 Task: Check the sale-to-list ratio of foyer in the last 1 year.
Action: Mouse moved to (865, 203)
Screenshot: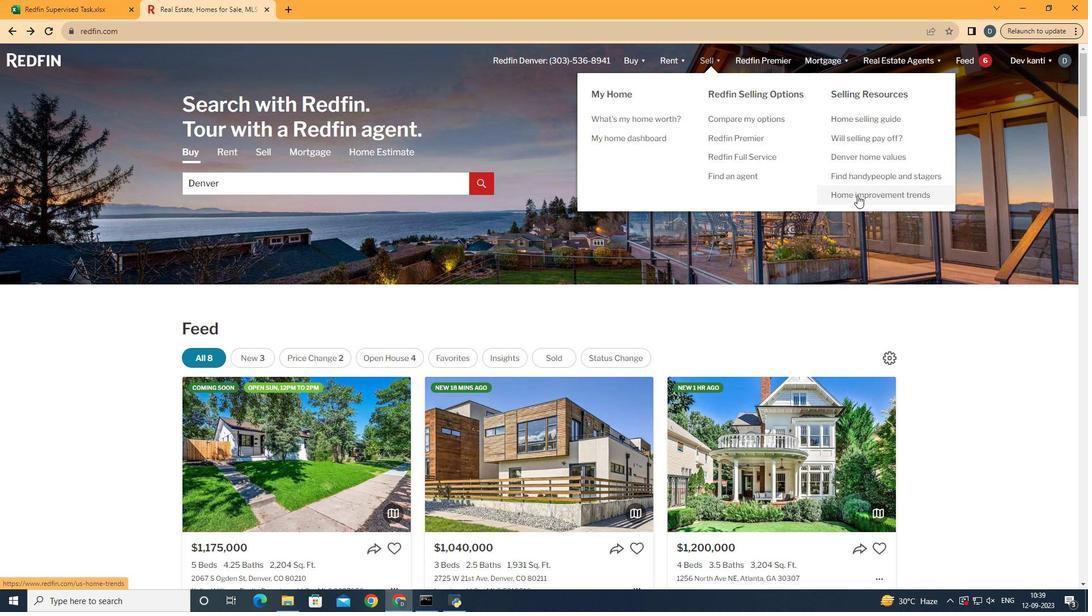
Action: Mouse pressed left at (865, 203)
Screenshot: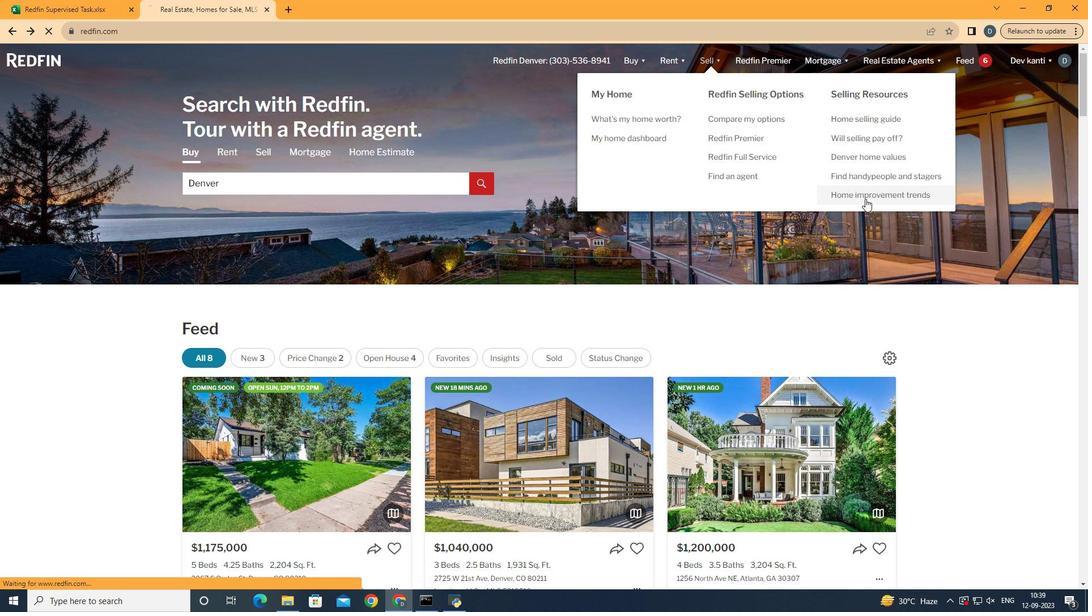 
Action: Mouse moved to (292, 229)
Screenshot: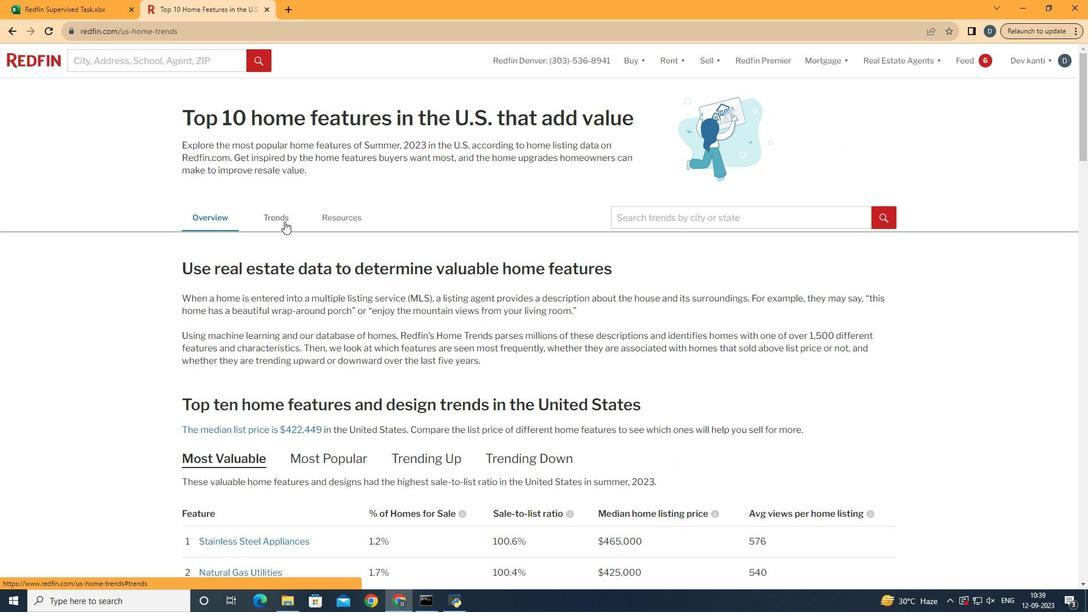 
Action: Mouse pressed left at (292, 229)
Screenshot: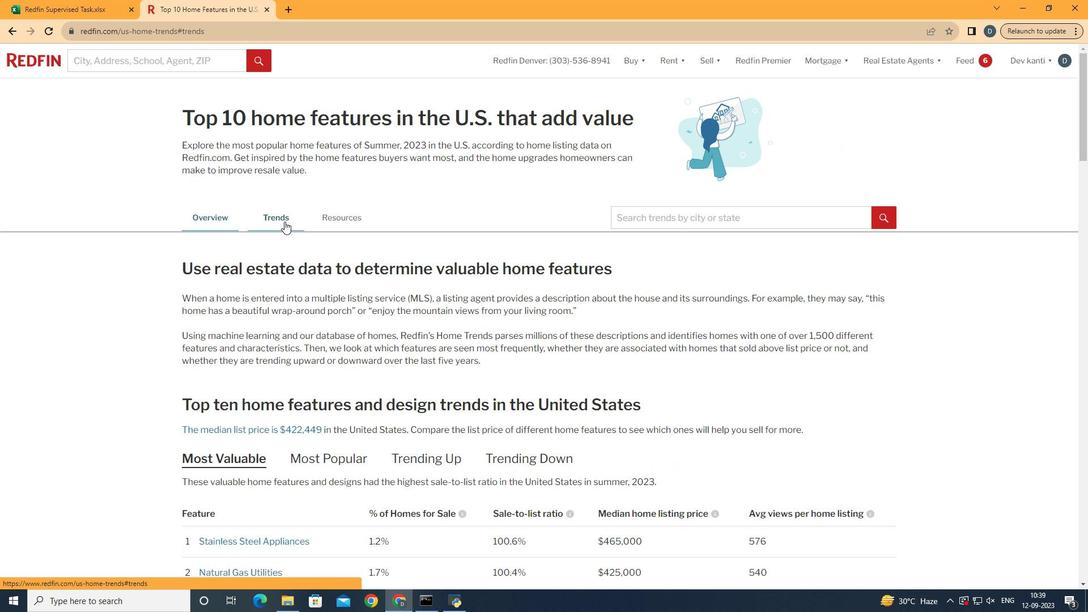 
Action: Mouse moved to (395, 275)
Screenshot: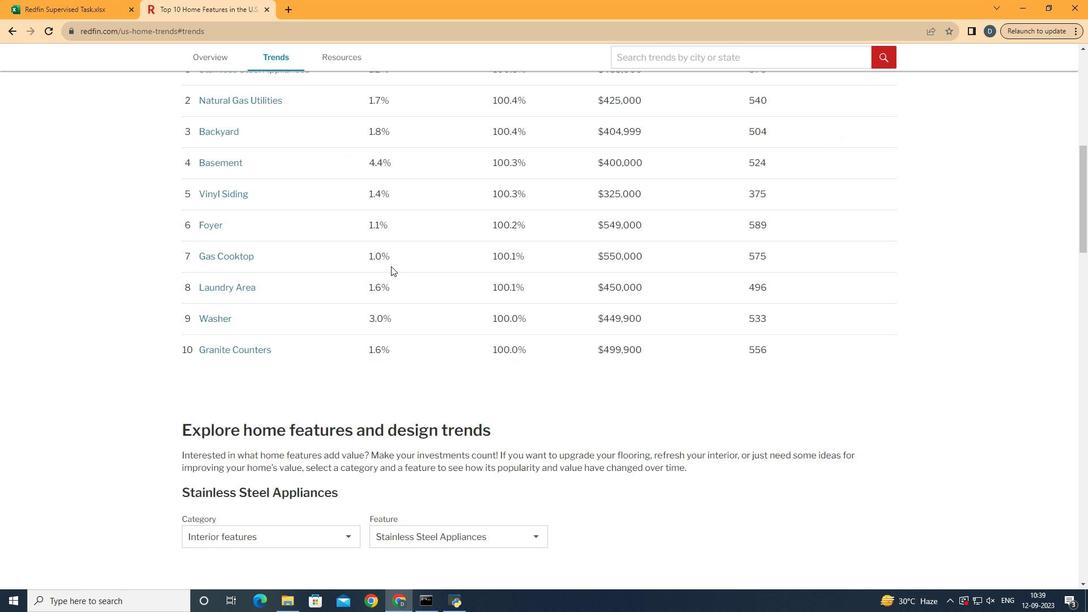 
Action: Mouse scrolled (395, 274) with delta (0, 0)
Screenshot: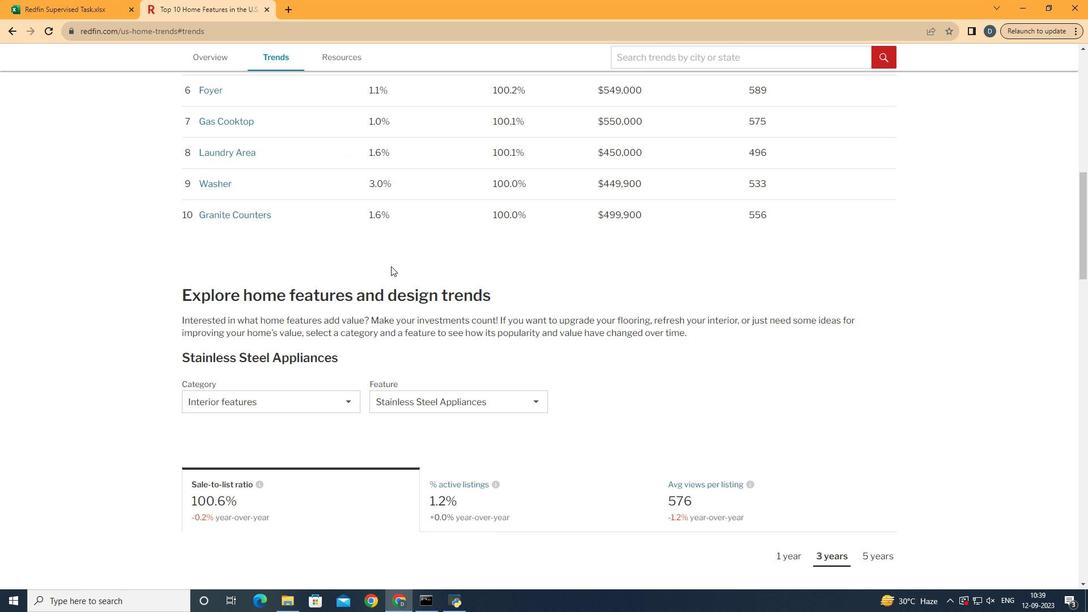 
Action: Mouse scrolled (395, 274) with delta (0, 0)
Screenshot: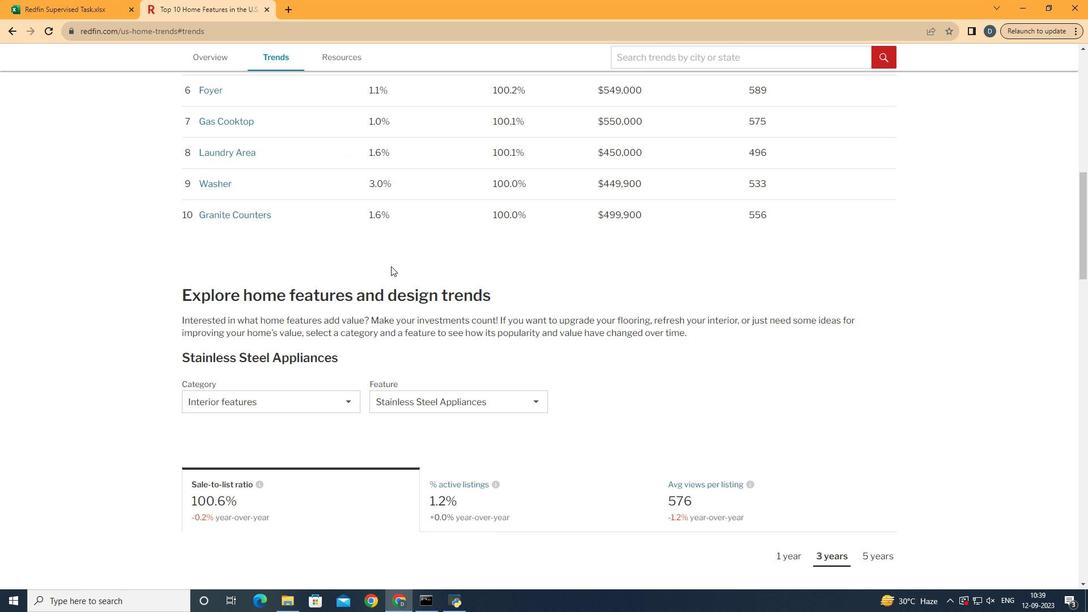 
Action: Mouse scrolled (395, 274) with delta (0, 0)
Screenshot: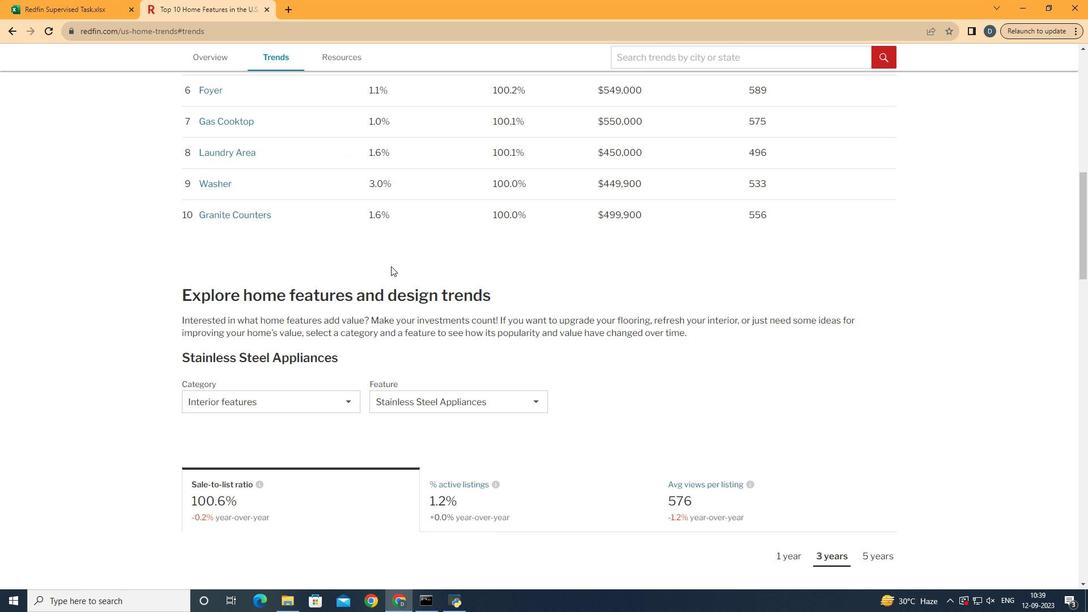 
Action: Mouse scrolled (395, 274) with delta (0, 0)
Screenshot: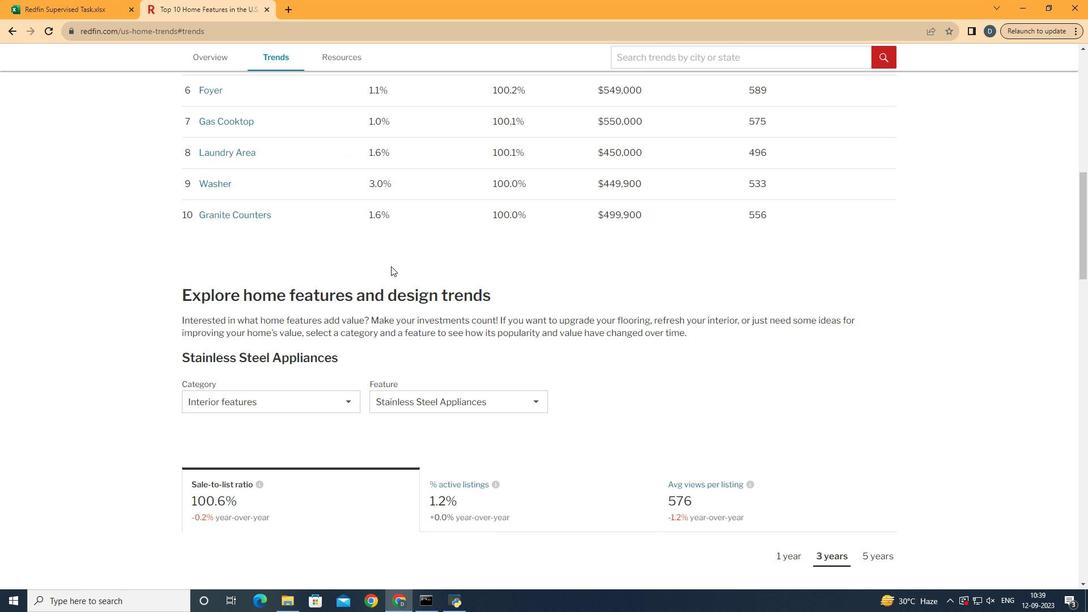 
Action: Mouse scrolled (395, 274) with delta (0, 0)
Screenshot: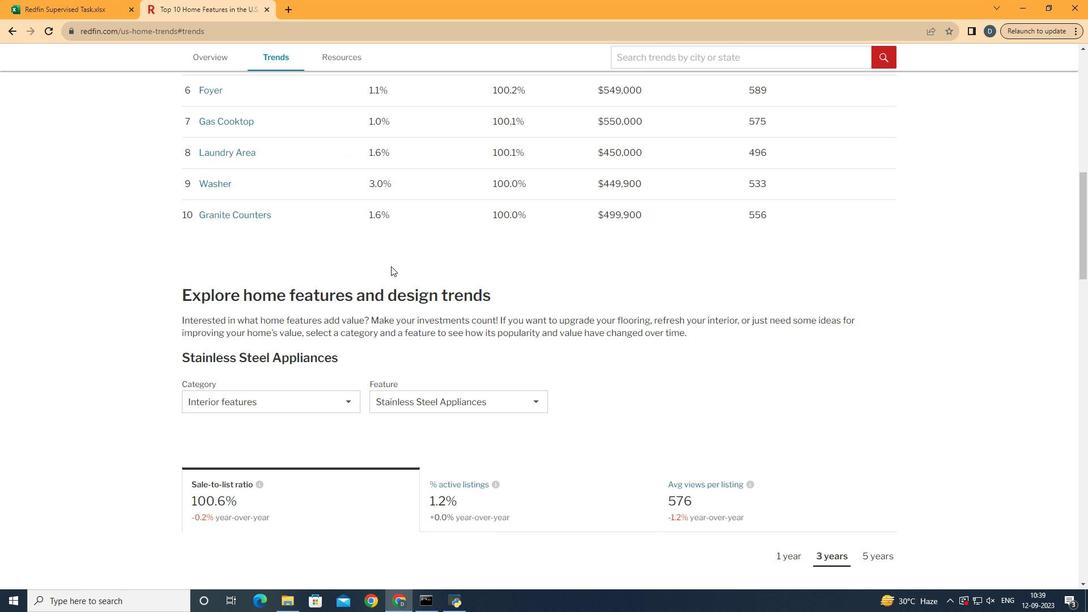 
Action: Mouse moved to (399, 274)
Screenshot: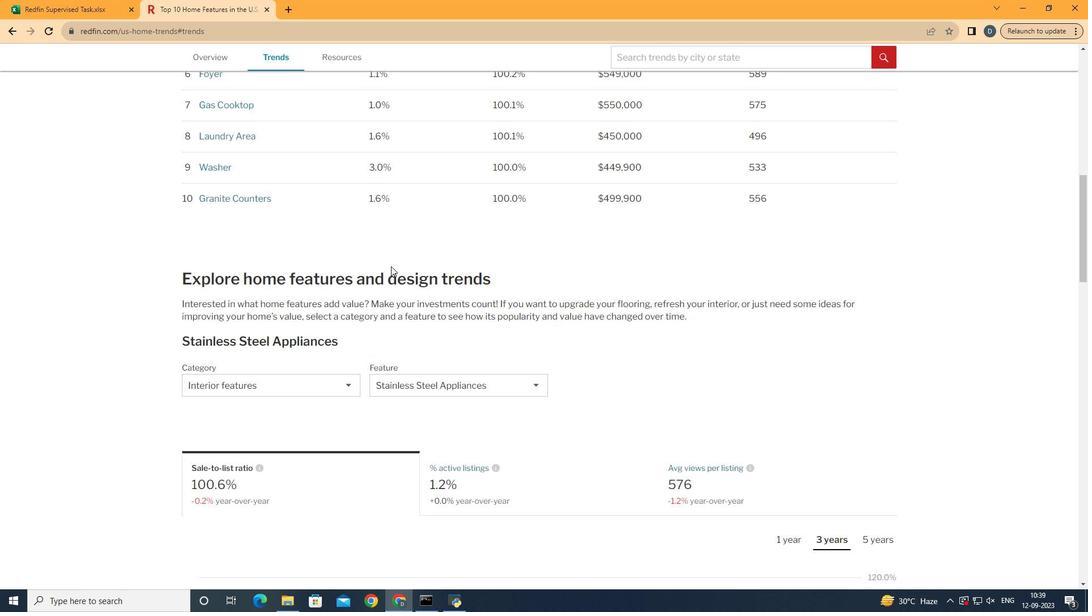 
Action: Mouse scrolled (399, 273) with delta (0, 0)
Screenshot: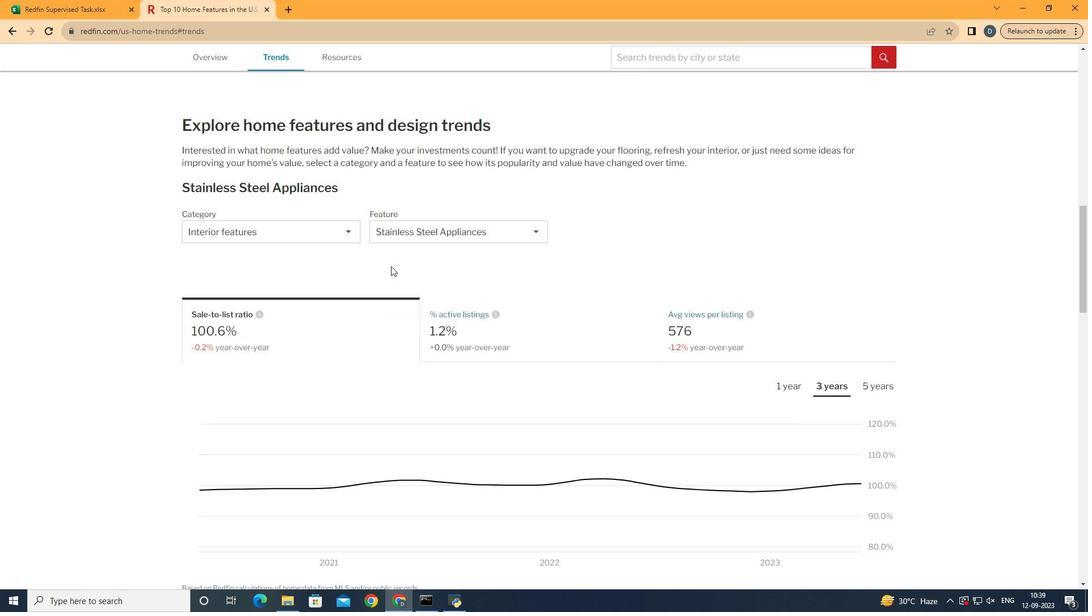 
Action: Mouse scrolled (399, 273) with delta (0, 0)
Screenshot: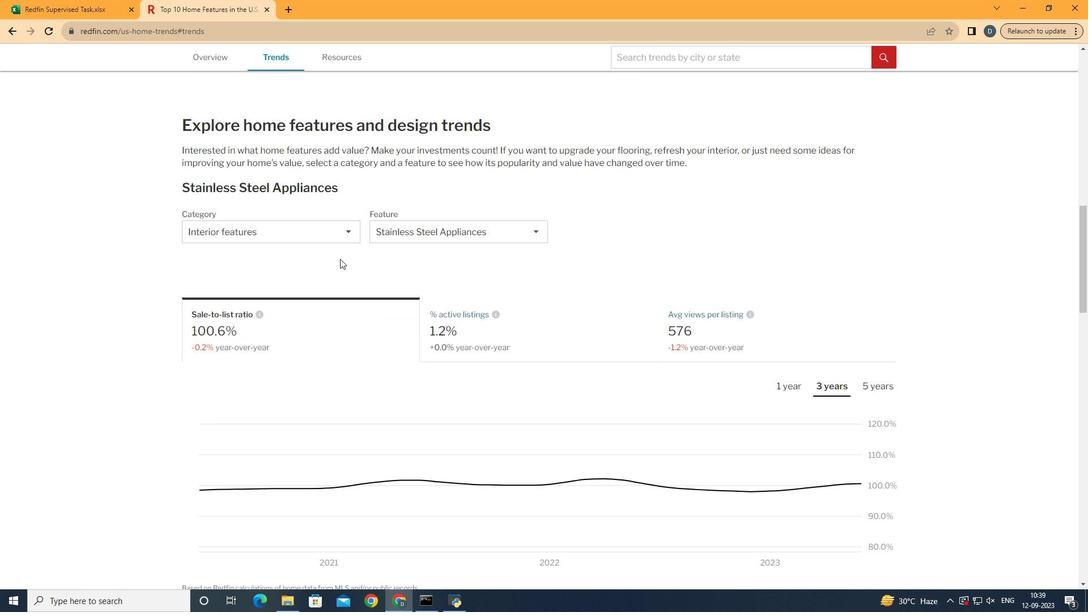 
Action: Mouse scrolled (399, 273) with delta (0, 0)
Screenshot: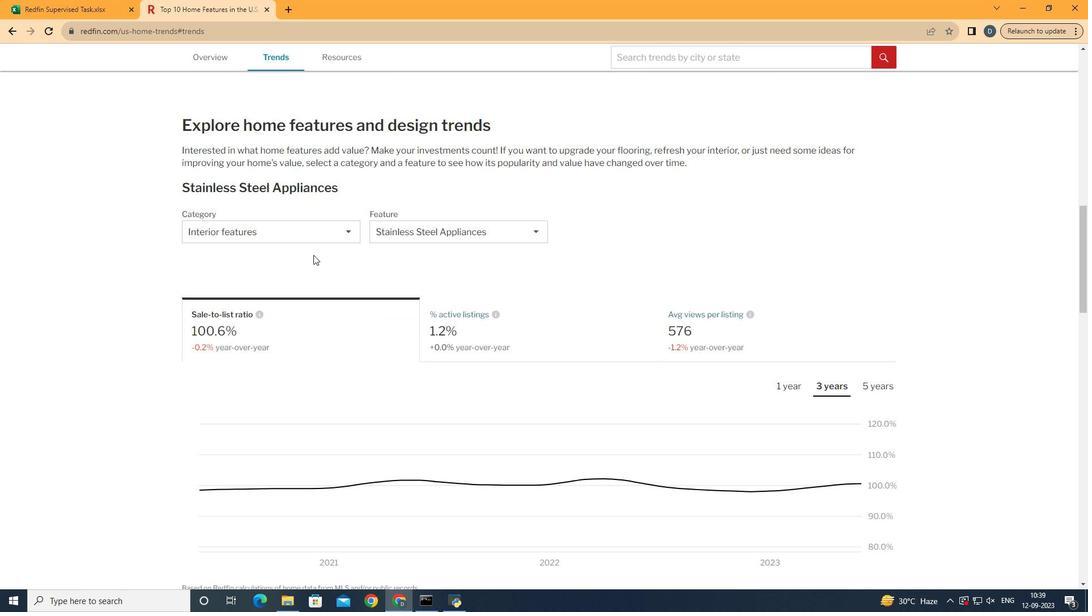
Action: Mouse moved to (321, 229)
Screenshot: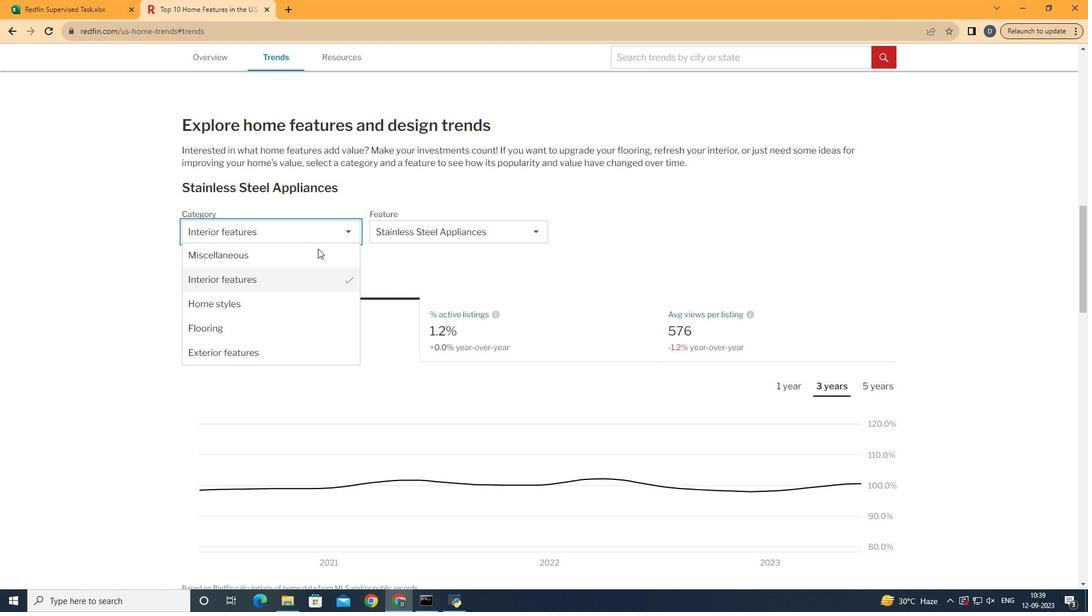 
Action: Mouse pressed left at (321, 229)
Screenshot: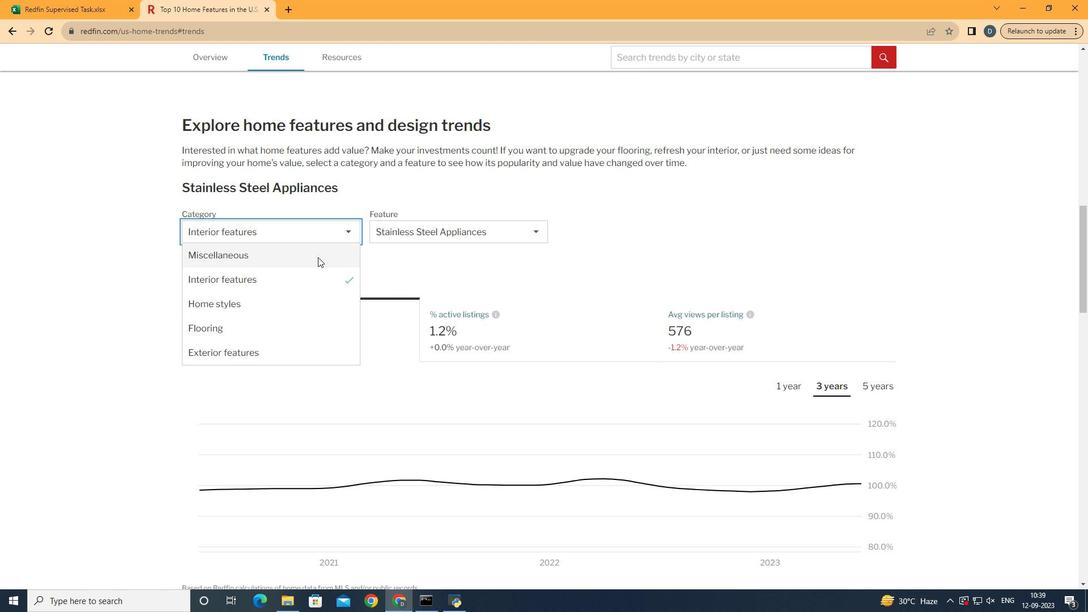 
Action: Mouse moved to (330, 288)
Screenshot: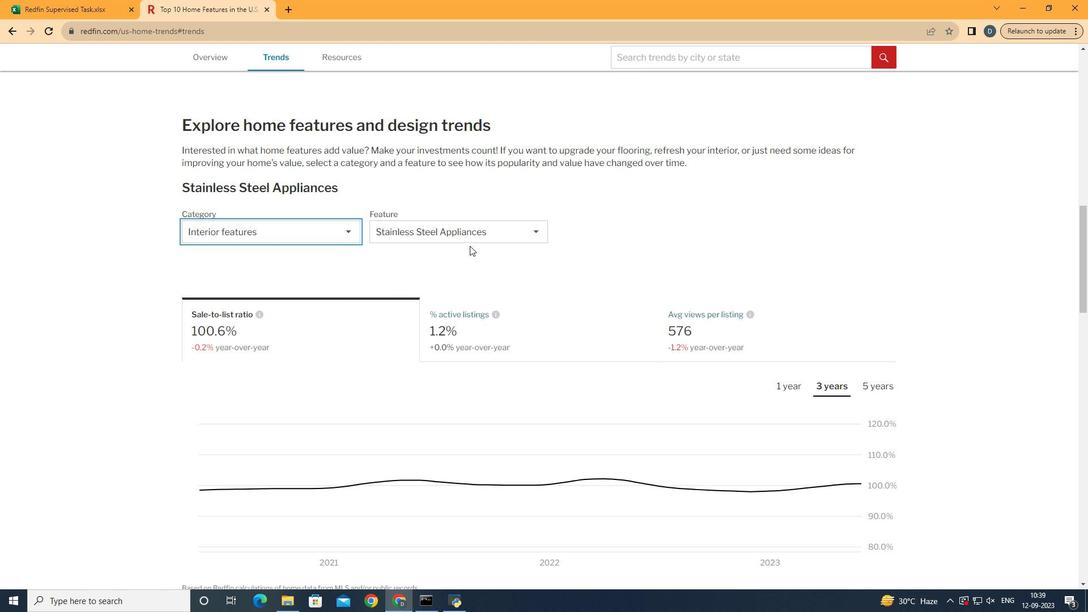 
Action: Mouse pressed left at (330, 288)
Screenshot: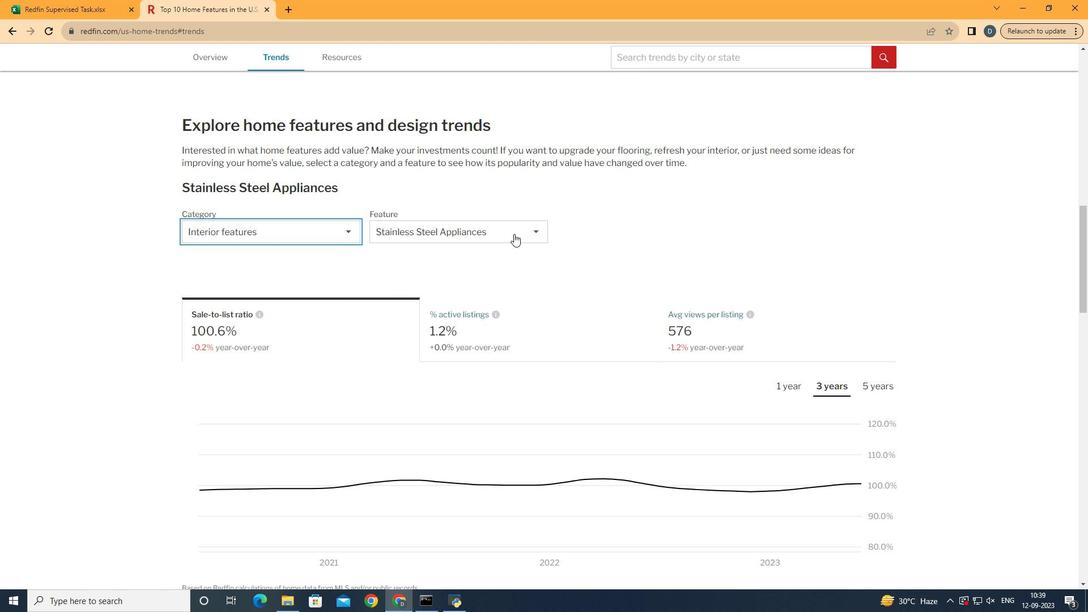 
Action: Mouse moved to (524, 241)
Screenshot: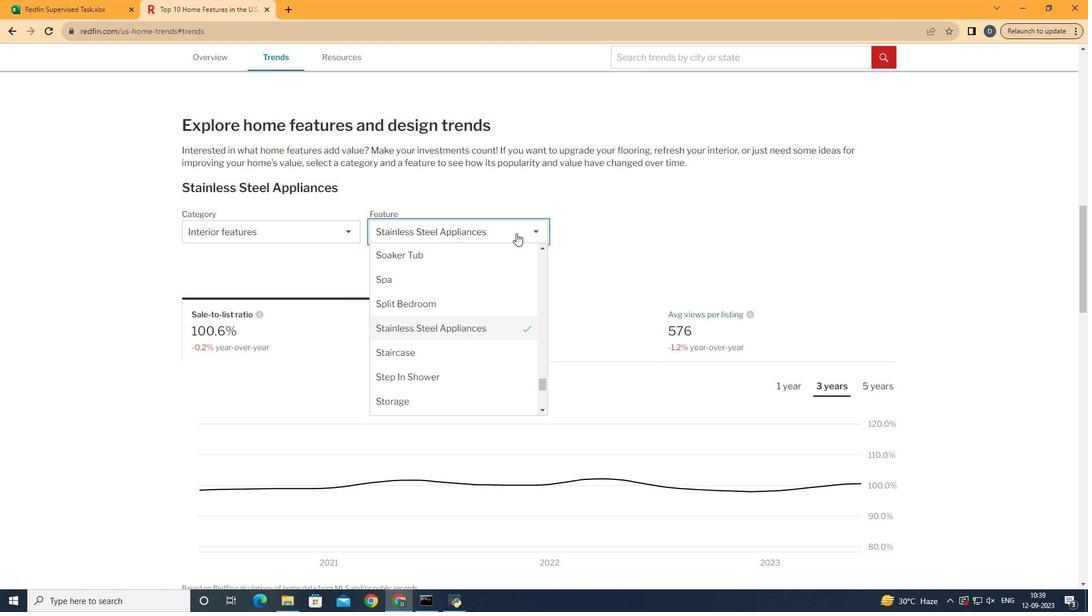 
Action: Mouse pressed left at (524, 241)
Screenshot: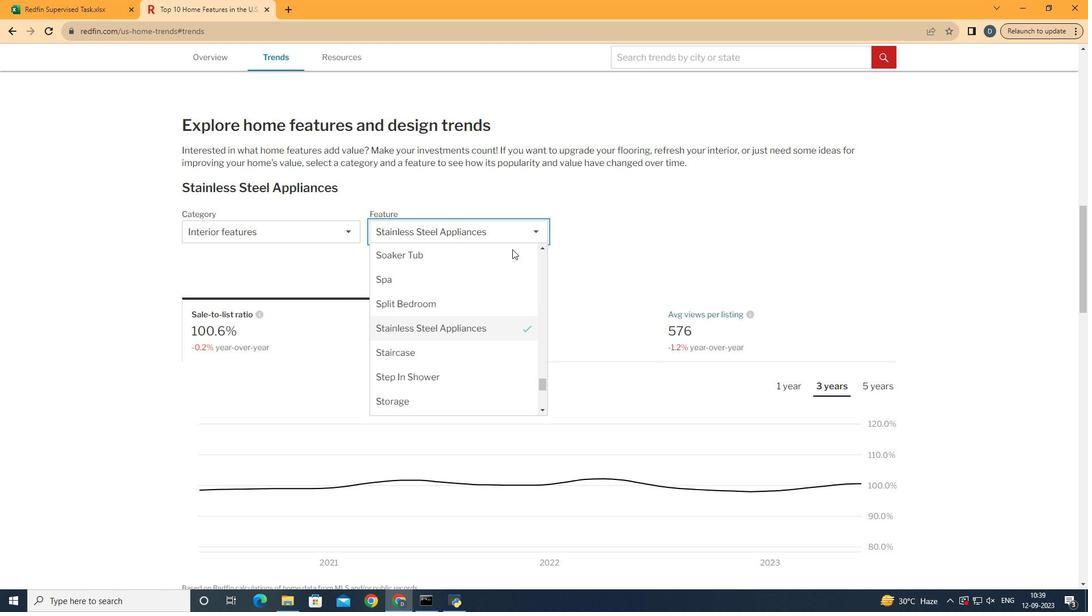 
Action: Mouse moved to (485, 322)
Screenshot: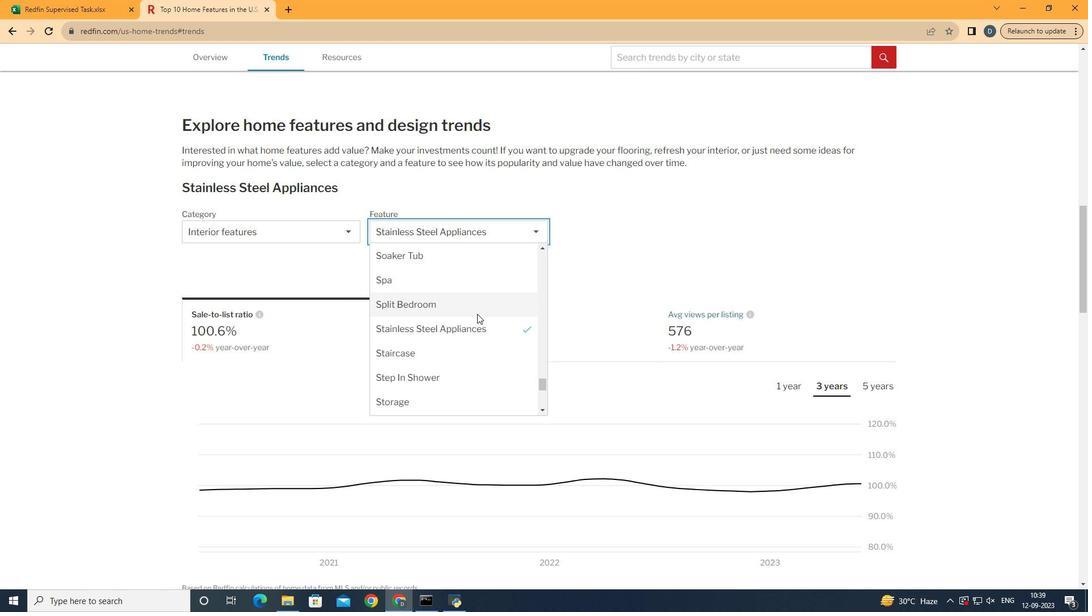 
Action: Mouse scrolled (485, 322) with delta (0, 0)
Screenshot: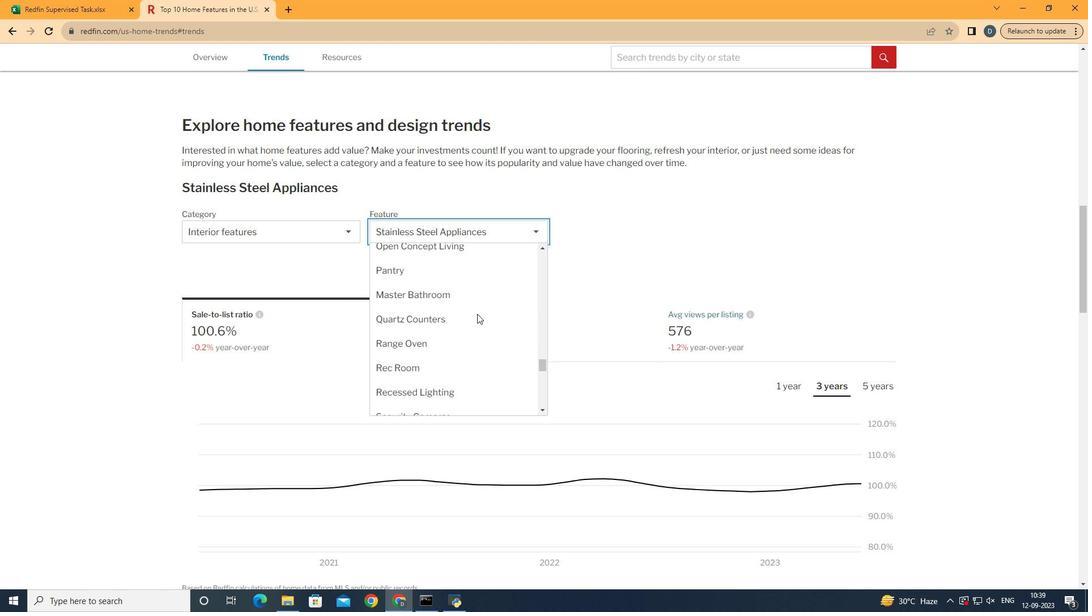
Action: Mouse scrolled (485, 322) with delta (0, 0)
Screenshot: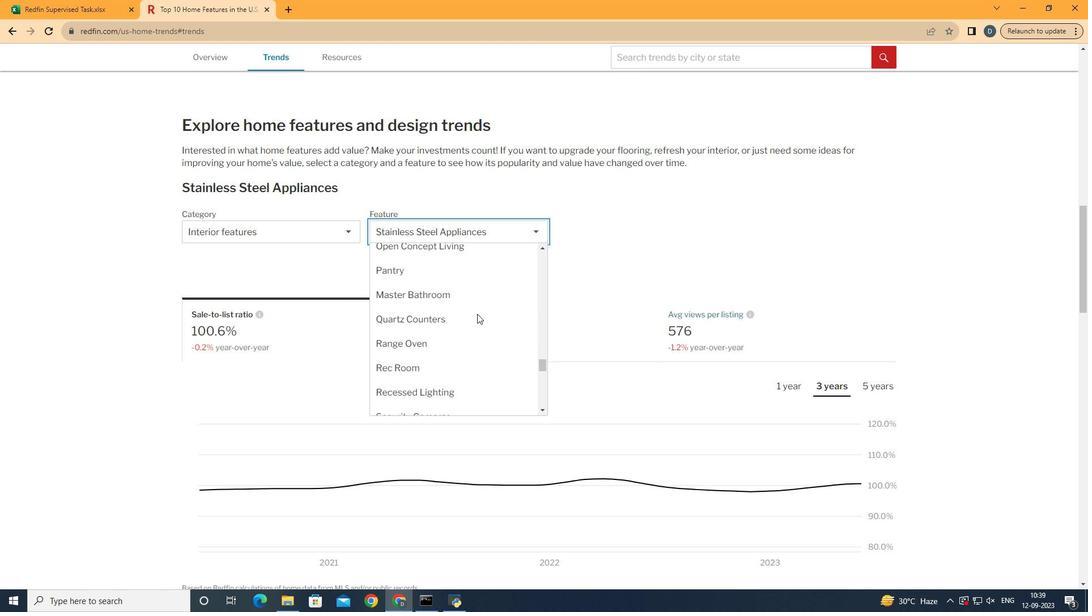 
Action: Mouse scrolled (485, 322) with delta (0, 0)
Screenshot: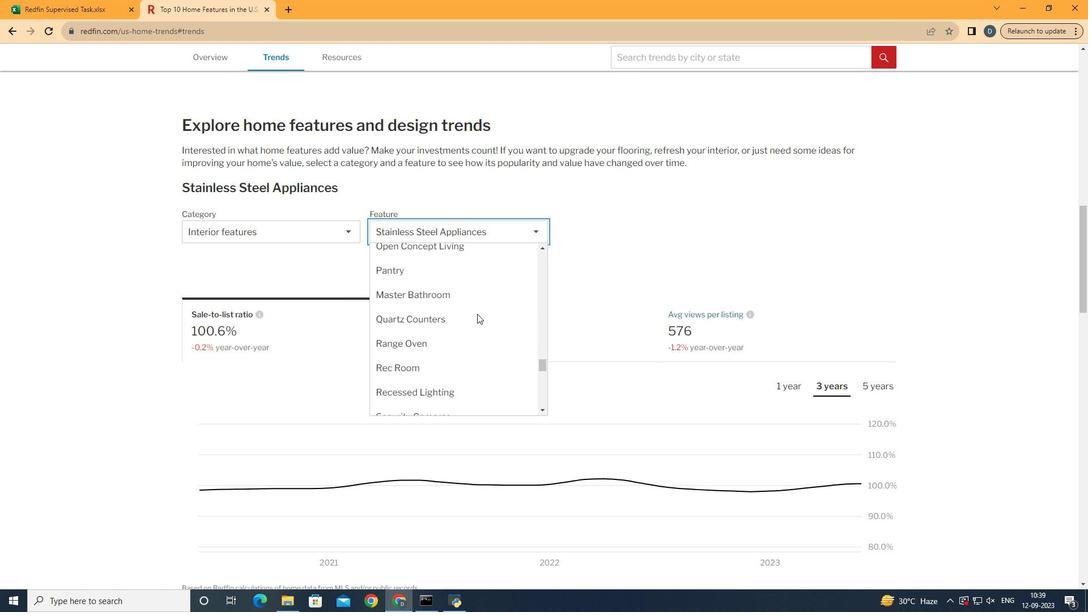
Action: Mouse scrolled (485, 322) with delta (0, 0)
Screenshot: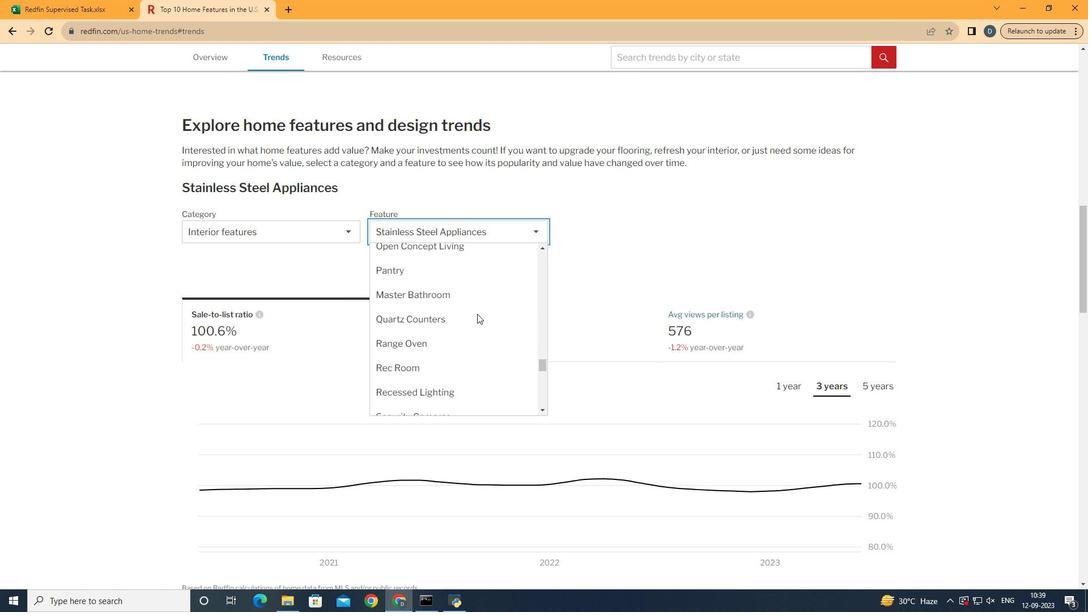 
Action: Mouse scrolled (485, 322) with delta (0, 0)
Screenshot: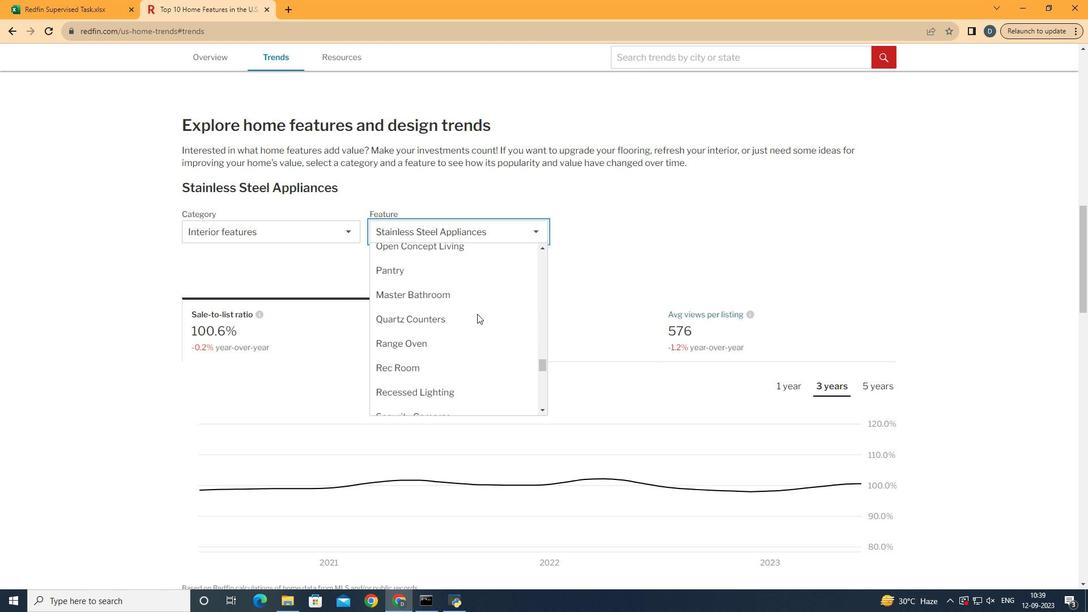 
Action: Mouse scrolled (485, 322) with delta (0, 0)
Screenshot: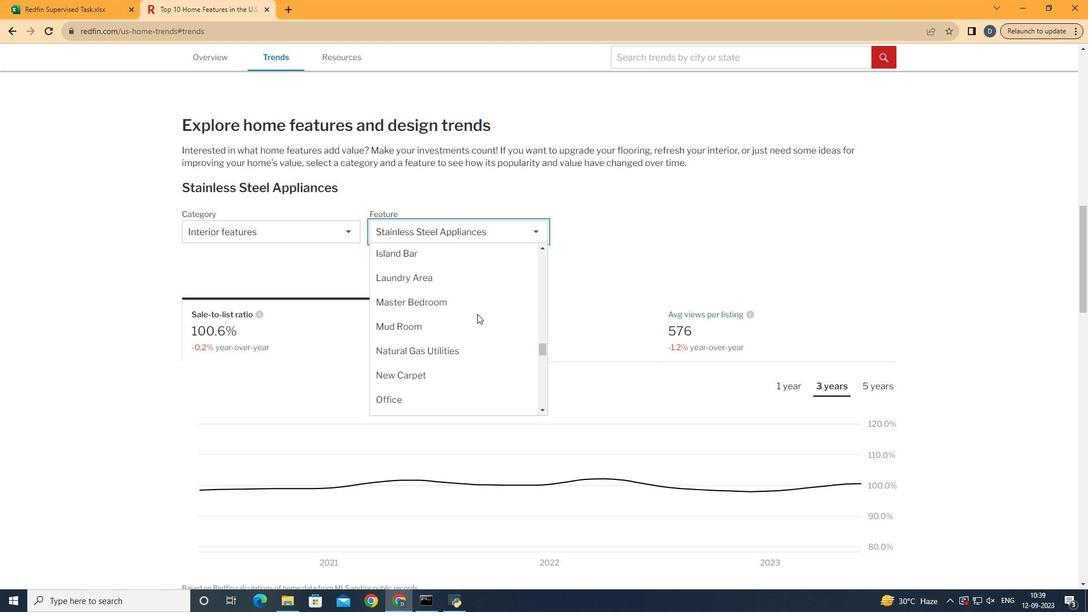 
Action: Mouse scrolled (485, 322) with delta (0, 0)
Screenshot: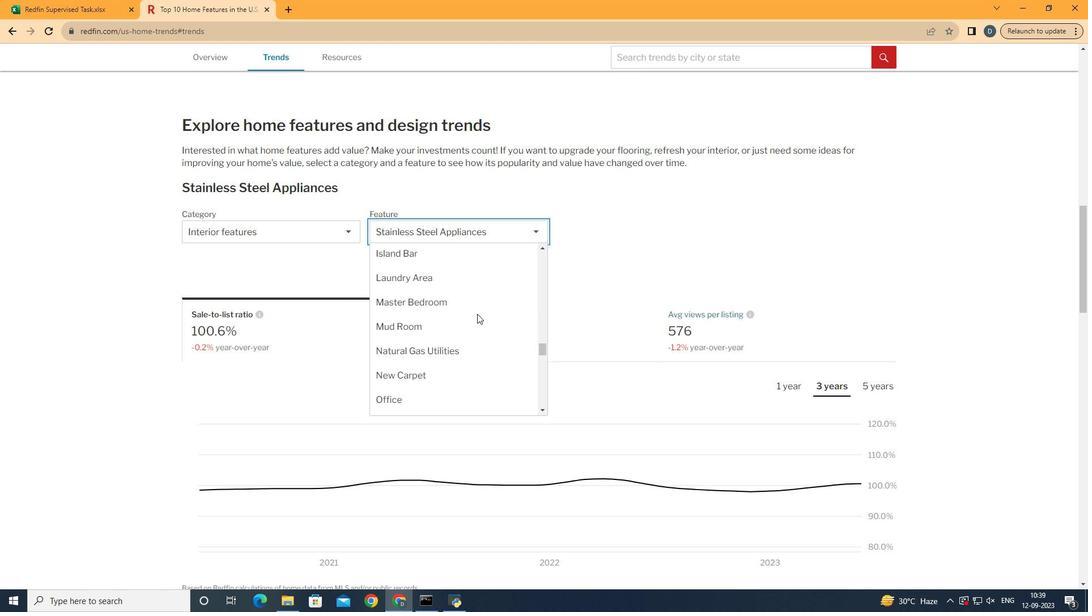 
Action: Mouse scrolled (485, 322) with delta (0, 0)
Screenshot: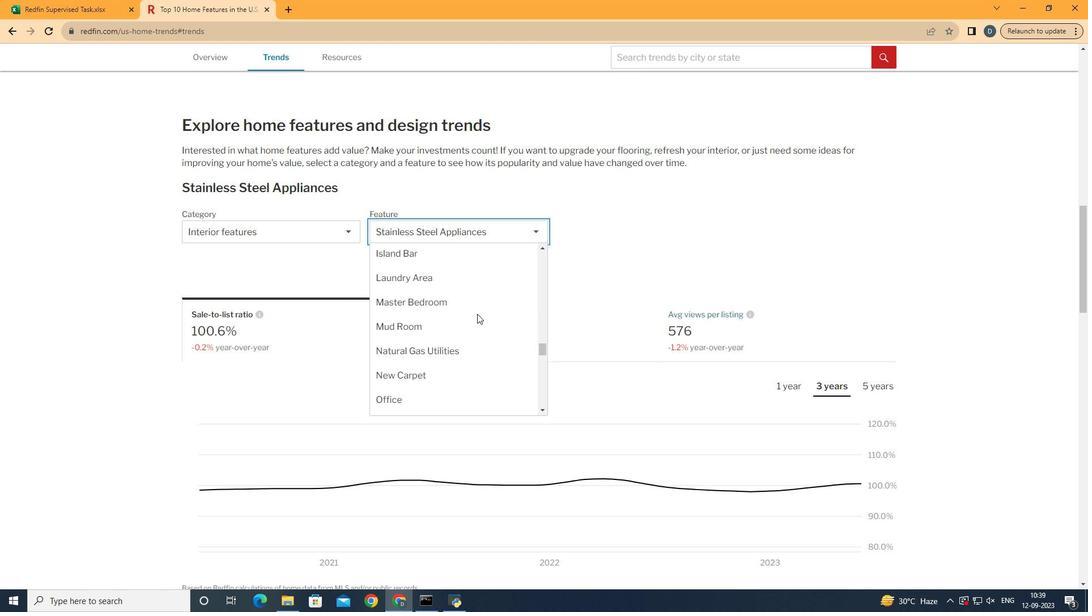 
Action: Mouse scrolled (485, 322) with delta (0, 0)
Screenshot: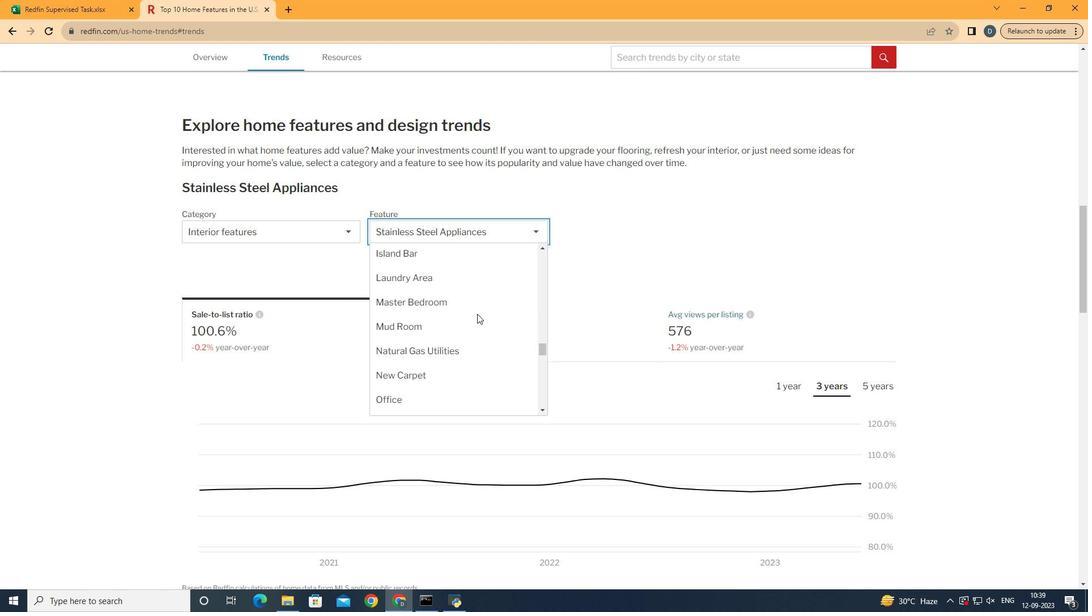
Action: Mouse scrolled (485, 322) with delta (0, 0)
Screenshot: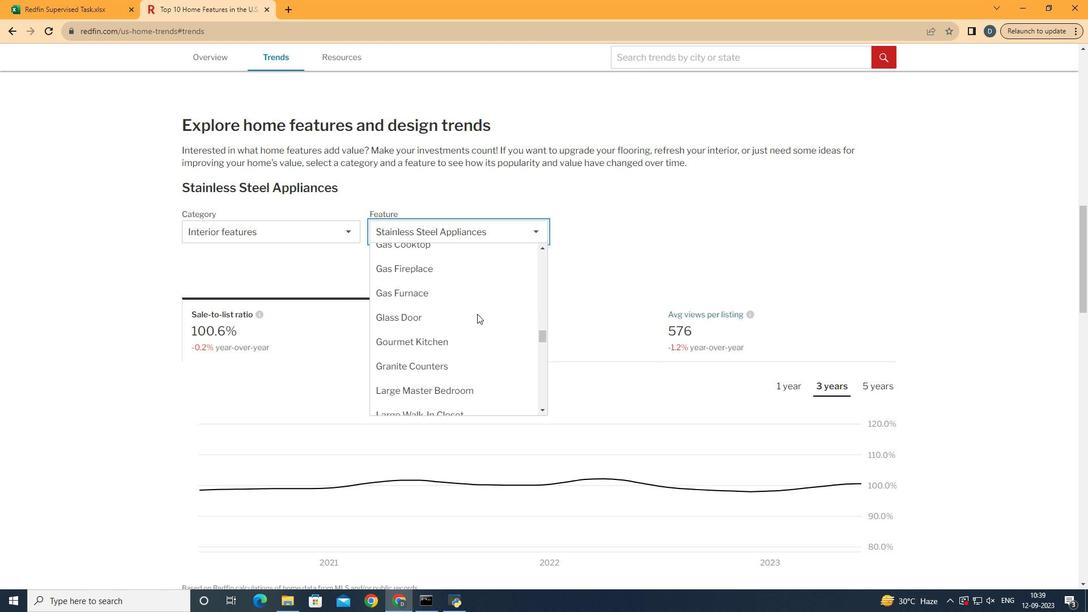 
Action: Mouse scrolled (485, 322) with delta (0, 0)
Screenshot: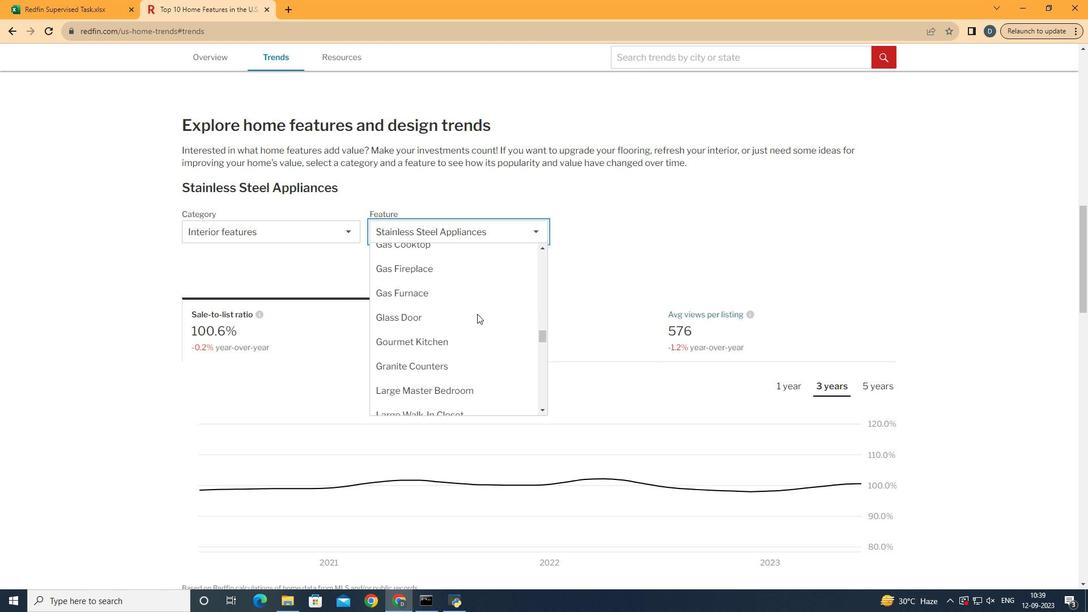 
Action: Mouse scrolled (485, 322) with delta (0, 0)
Screenshot: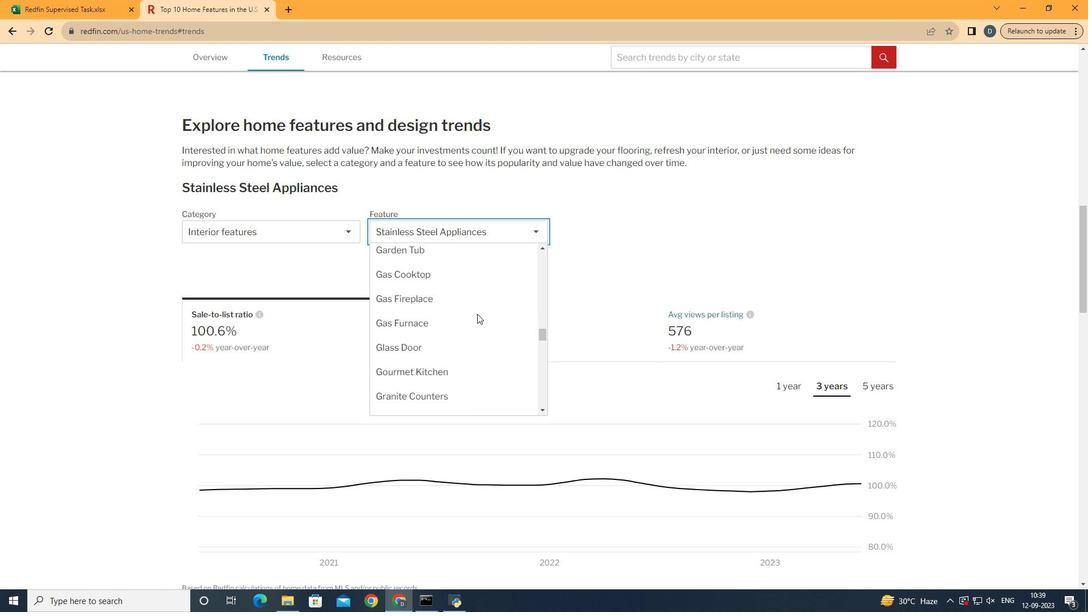 
Action: Mouse scrolled (485, 322) with delta (0, 0)
Screenshot: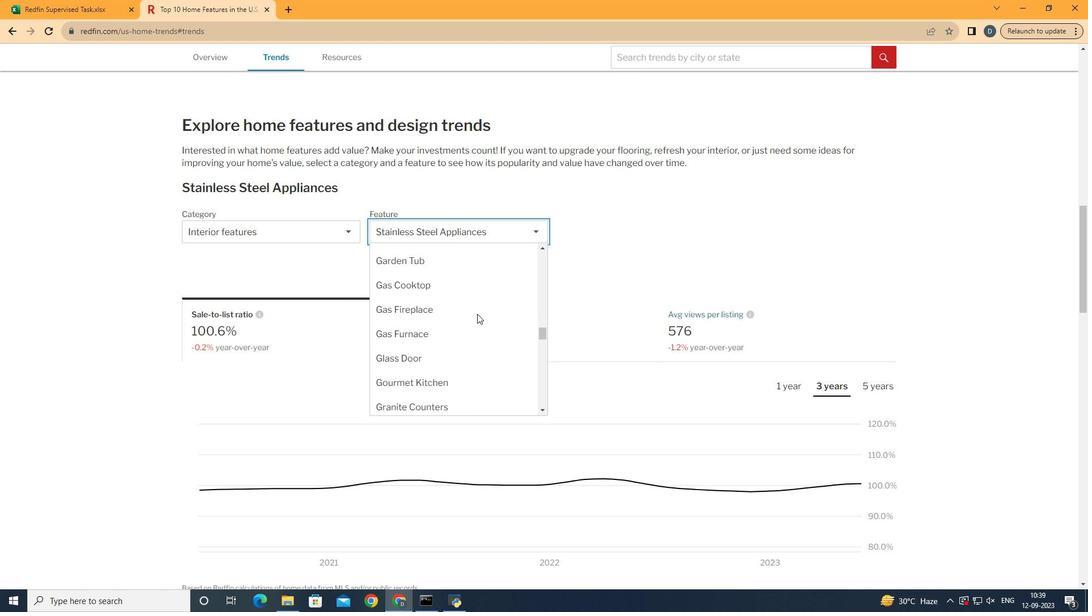 
Action: Mouse scrolled (485, 322) with delta (0, 0)
Screenshot: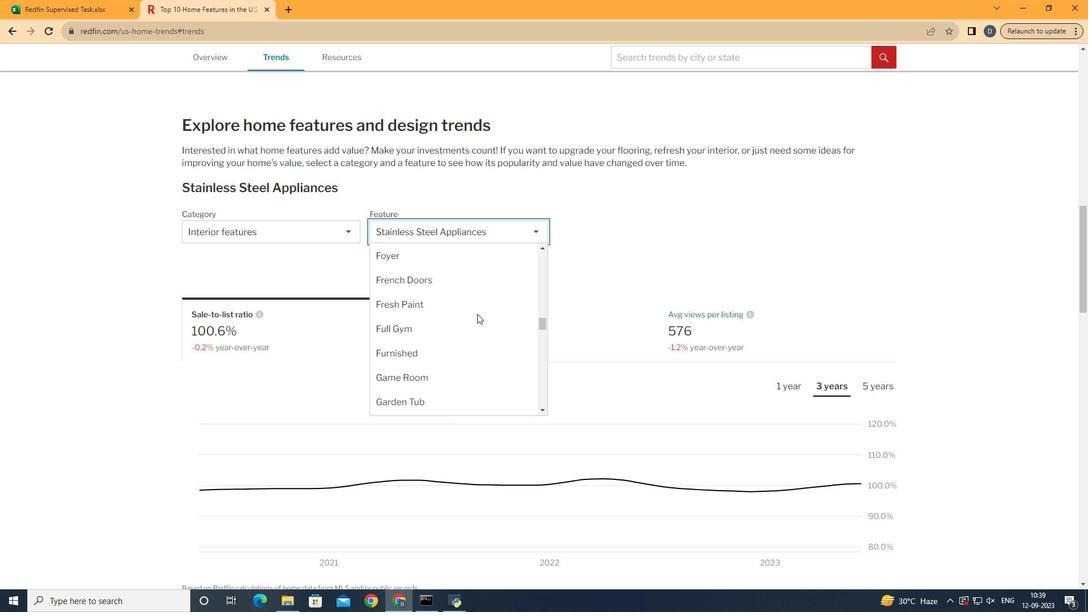 
Action: Mouse scrolled (485, 322) with delta (0, 0)
Screenshot: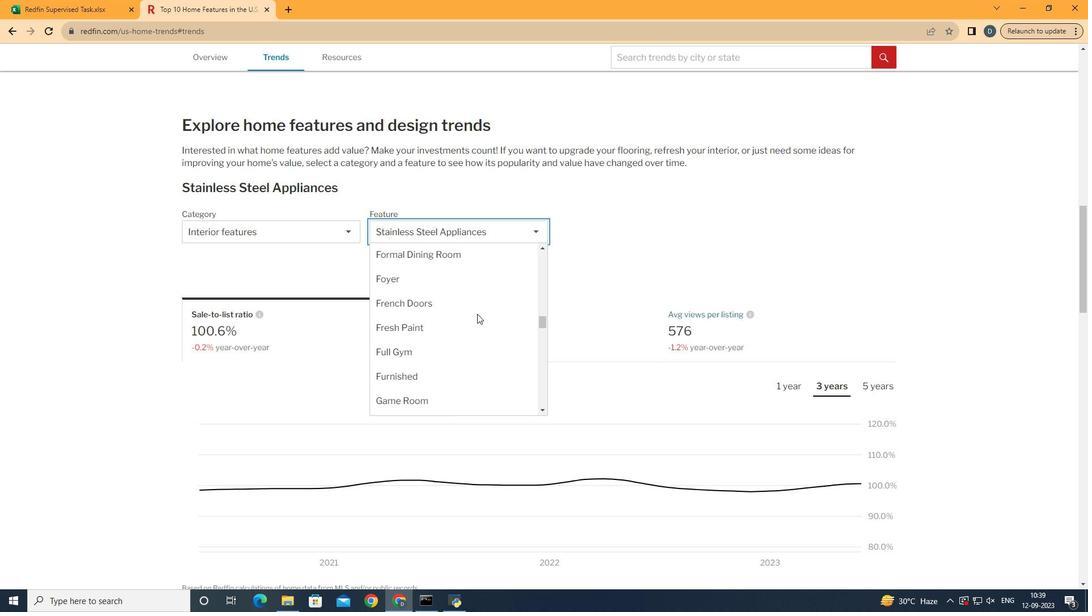 
Action: Mouse scrolled (485, 322) with delta (0, 0)
Screenshot: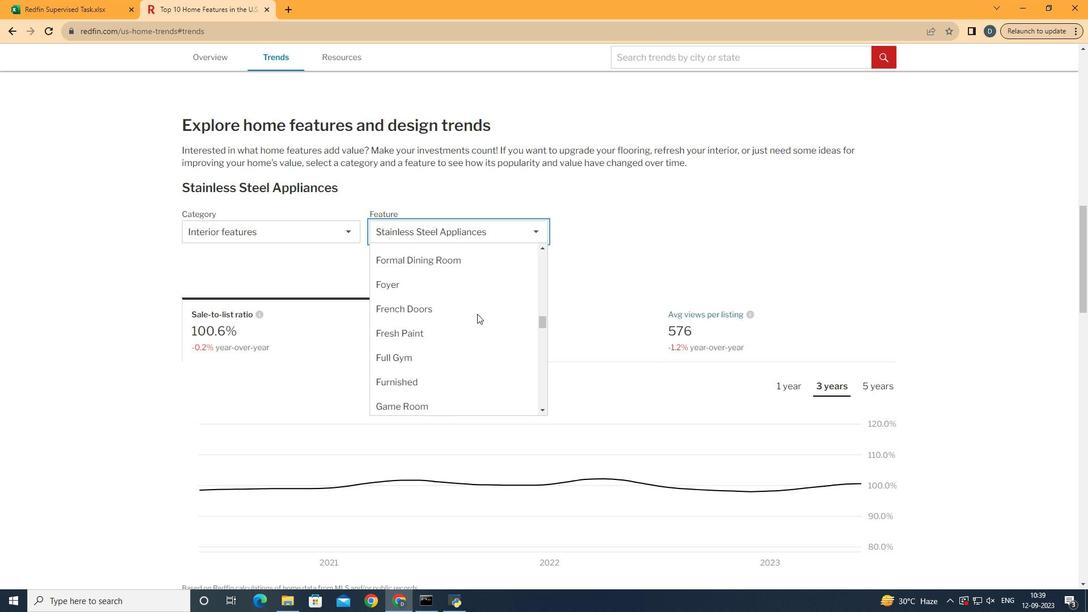
Action: Mouse moved to (490, 290)
Screenshot: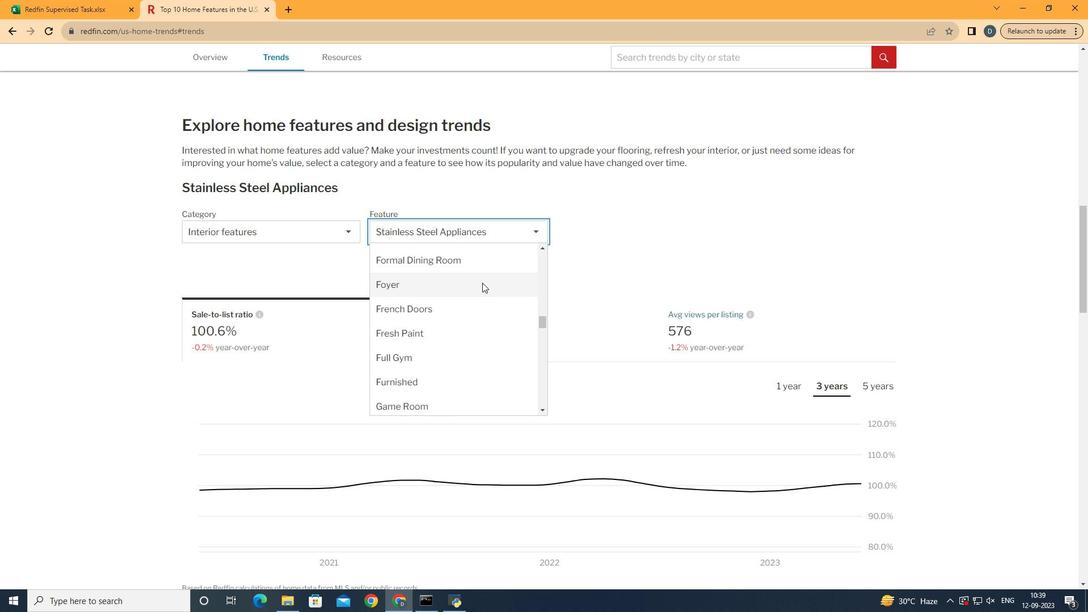 
Action: Mouse pressed left at (490, 290)
Screenshot: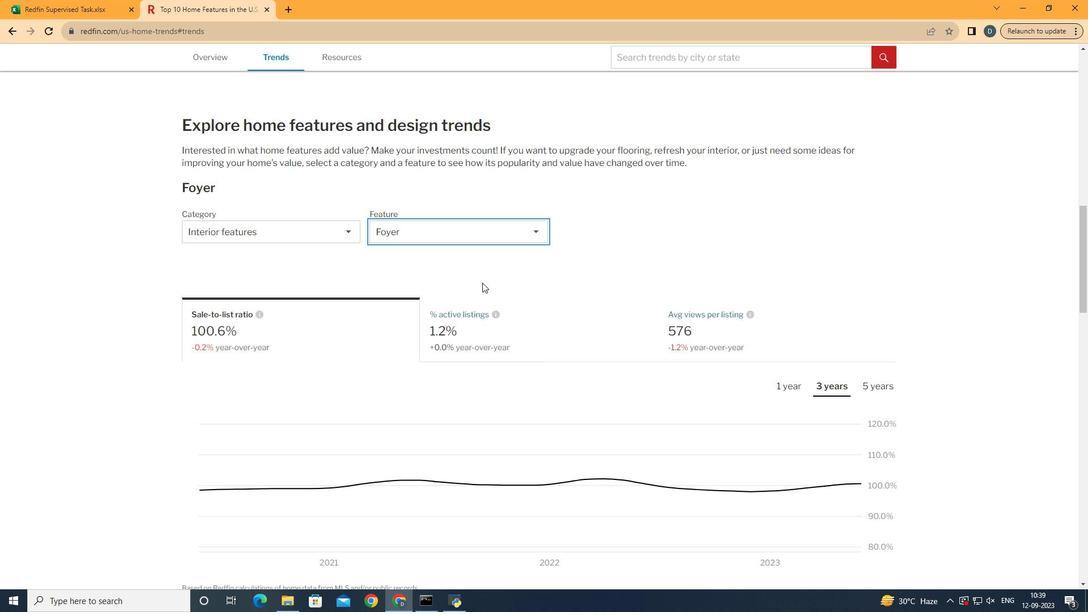 
Action: Mouse moved to (335, 336)
Screenshot: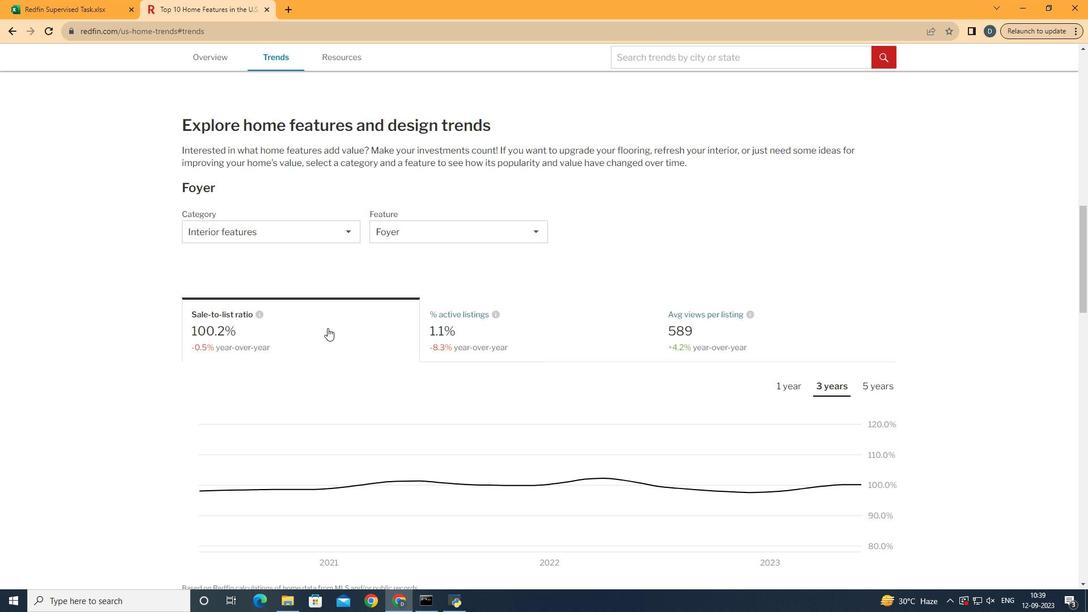 
Action: Mouse pressed left at (335, 336)
Screenshot: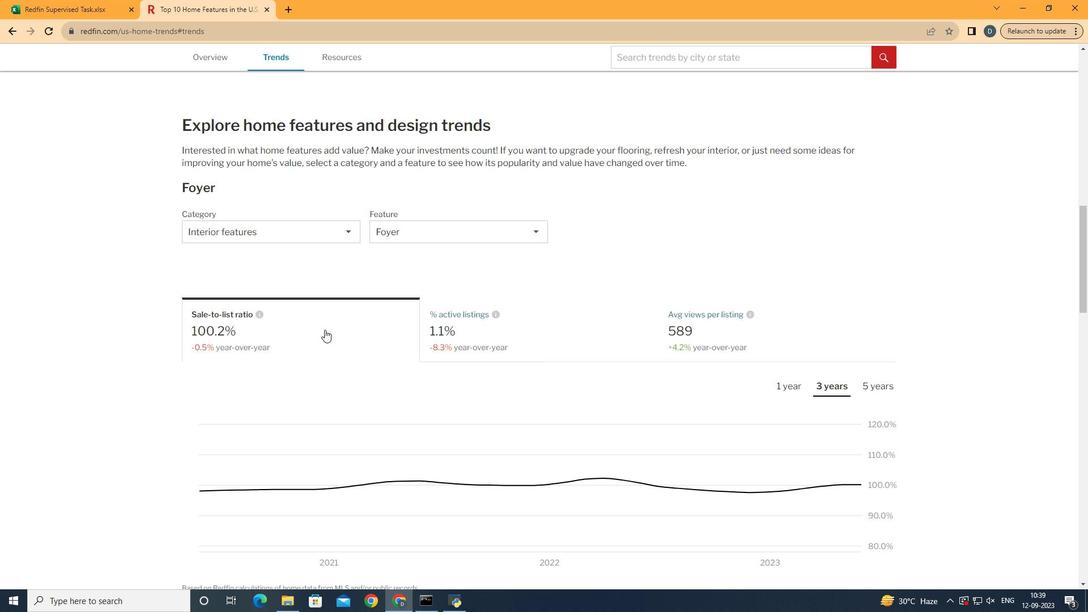 
Action: Mouse moved to (332, 337)
Screenshot: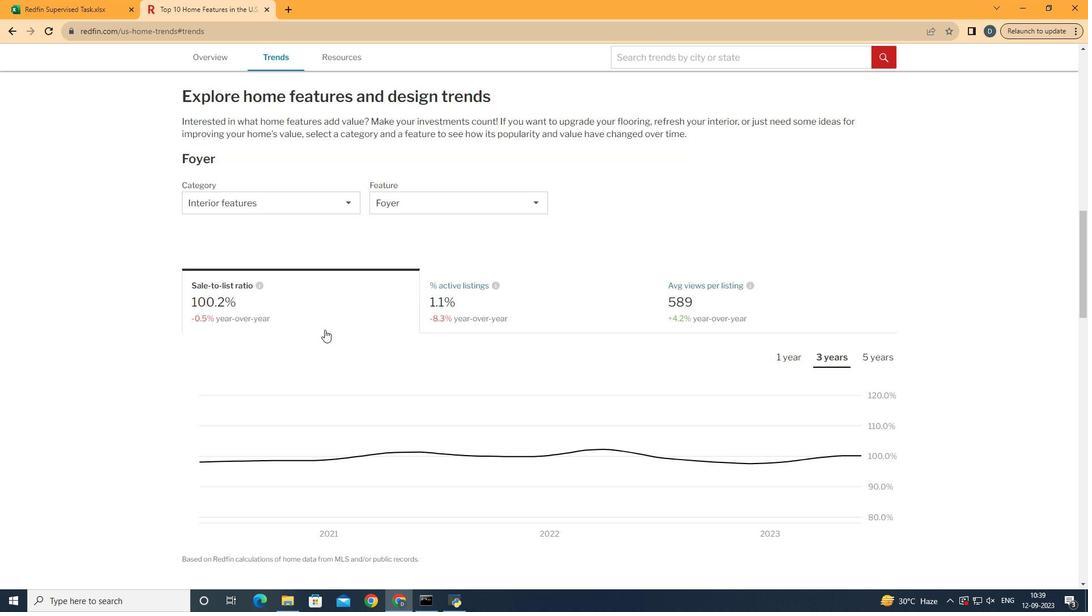 
Action: Mouse scrolled (332, 337) with delta (0, 0)
Screenshot: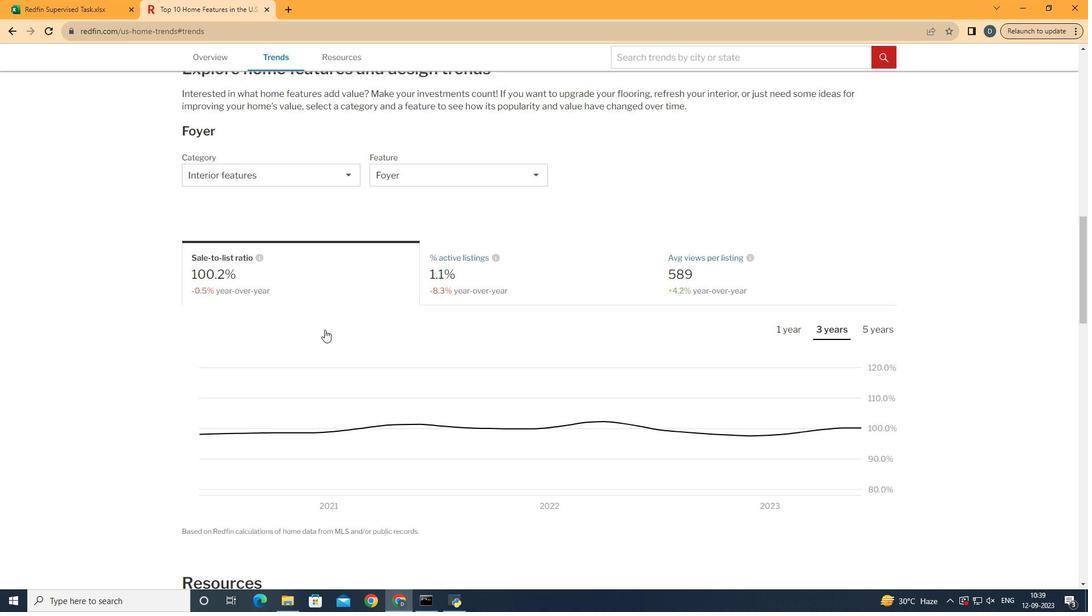 
Action: Mouse moved to (790, 333)
Screenshot: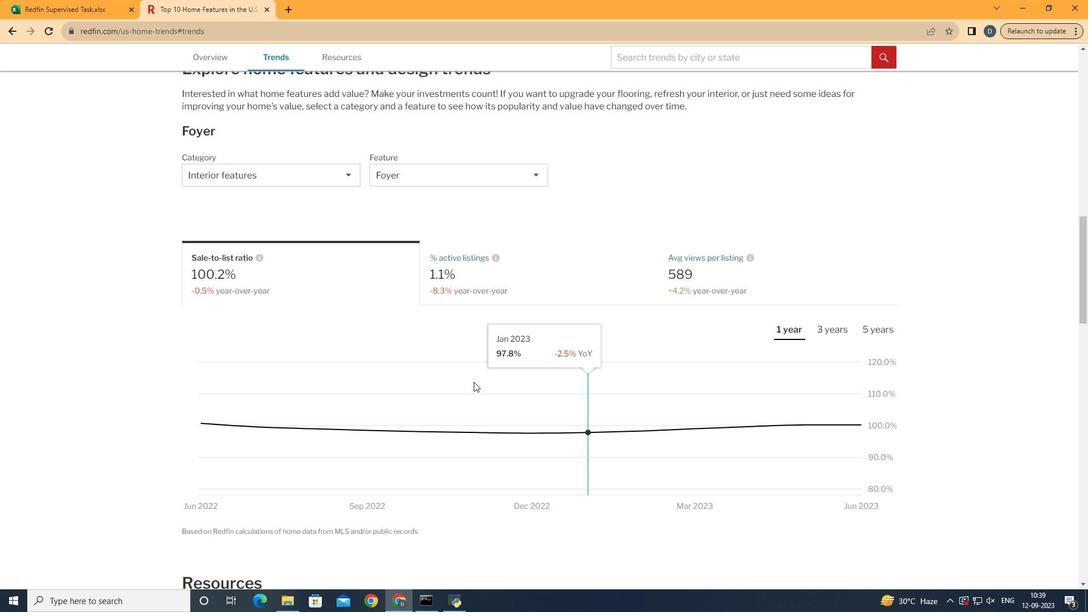 
Action: Mouse pressed left at (790, 333)
Screenshot: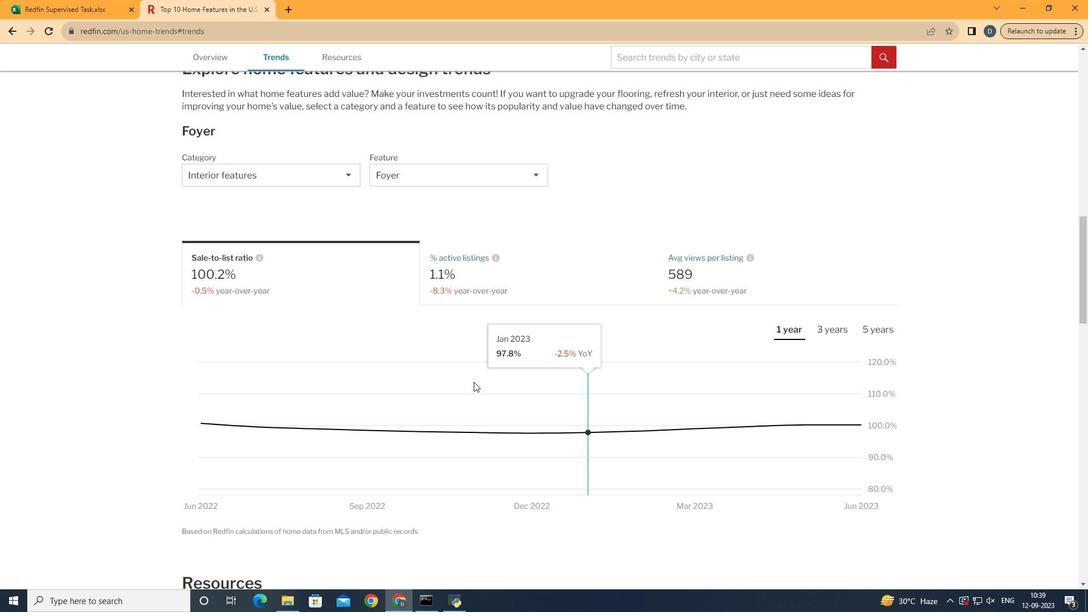 
Action: Mouse moved to (871, 444)
Screenshot: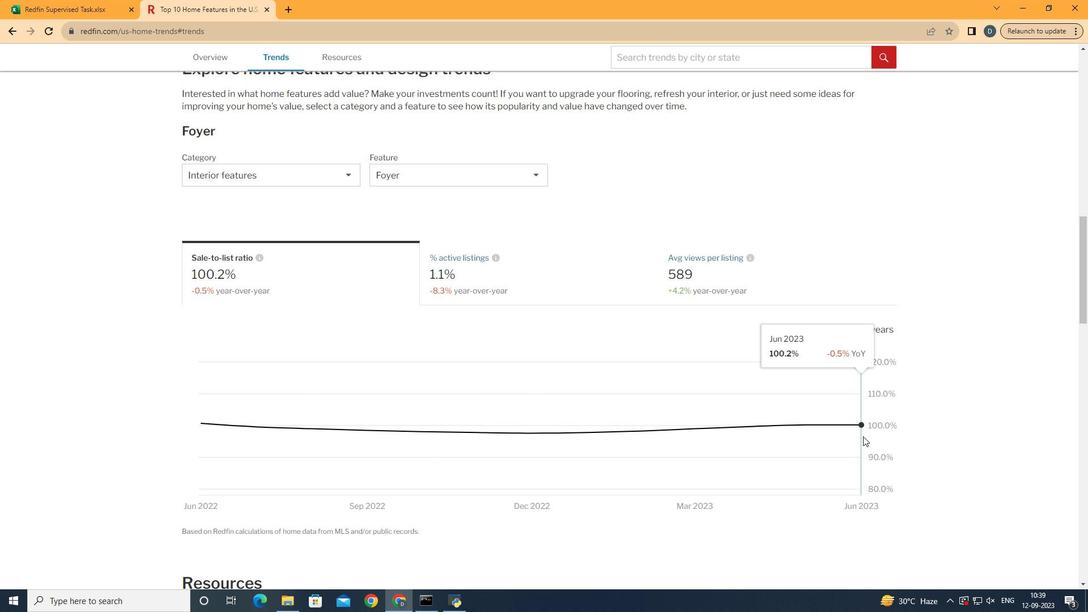 
